 Task: Add the task  Integrate website with a new video conferencing system to the section Lightning Bolt in the project BrainWave and add a Due Date to the respective task as 2023/10/05
Action: Mouse moved to (635, 494)
Screenshot: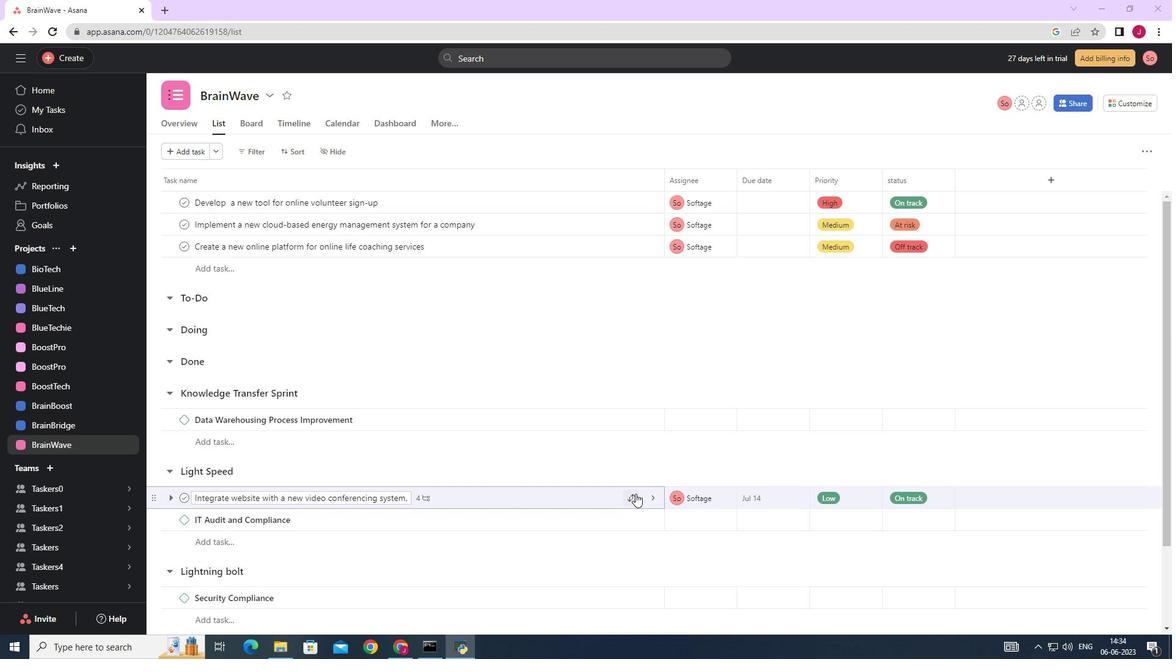 
Action: Mouse pressed left at (635, 494)
Screenshot: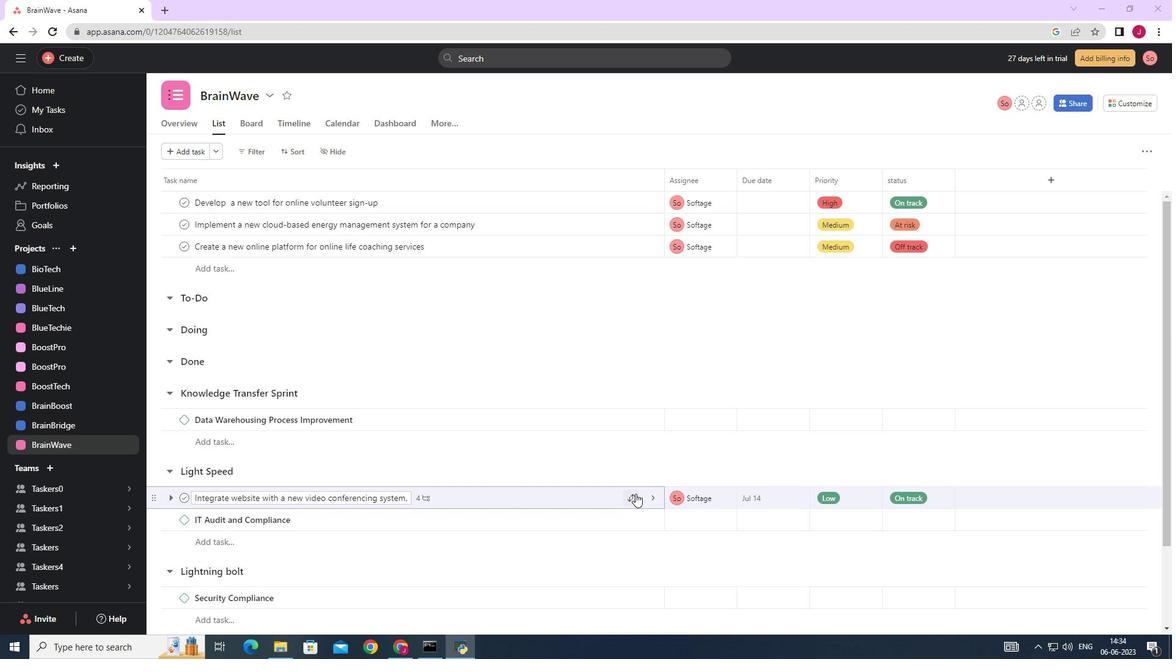 
Action: Mouse moved to (548, 454)
Screenshot: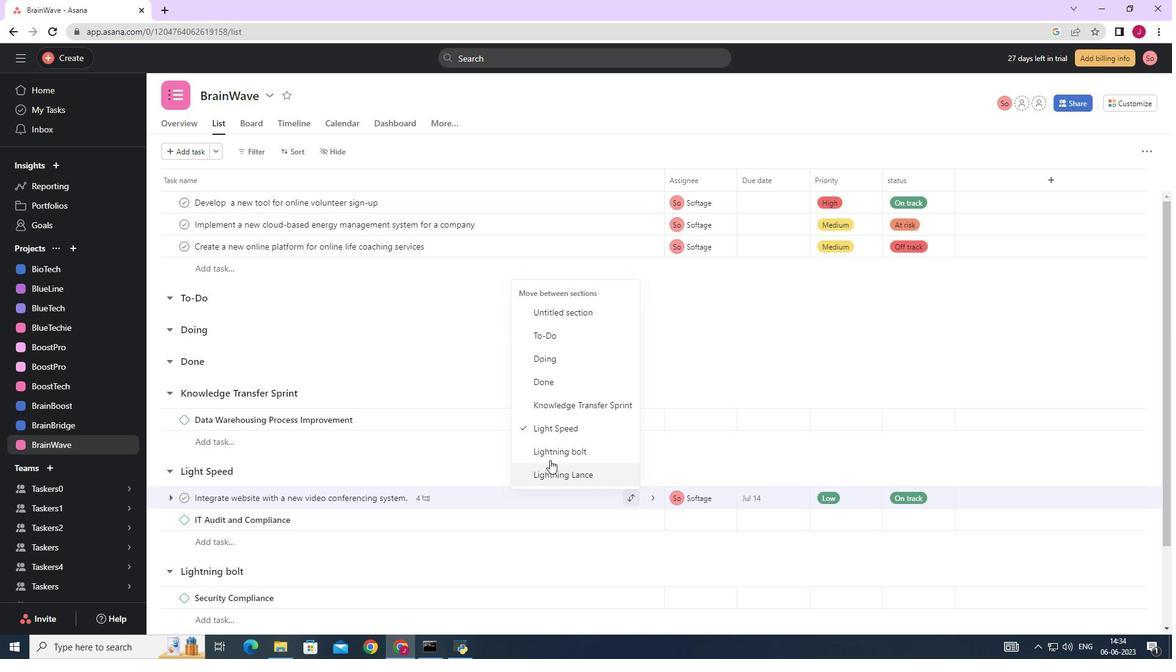 
Action: Mouse pressed left at (548, 454)
Screenshot: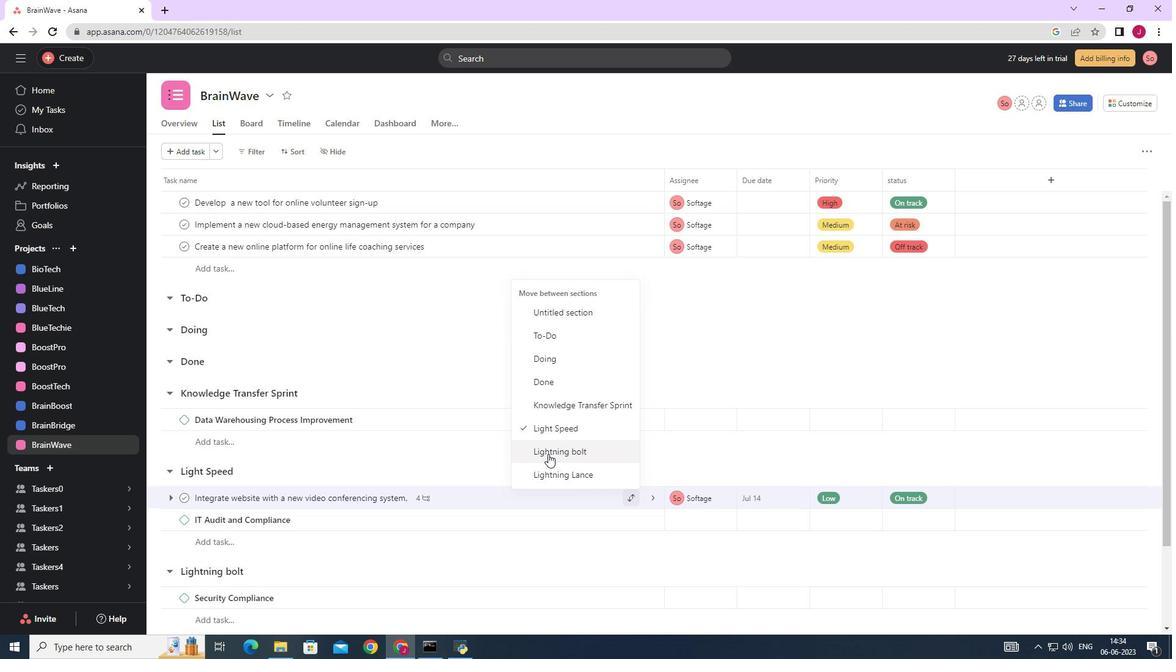 
Action: Mouse moved to (684, 477)
Screenshot: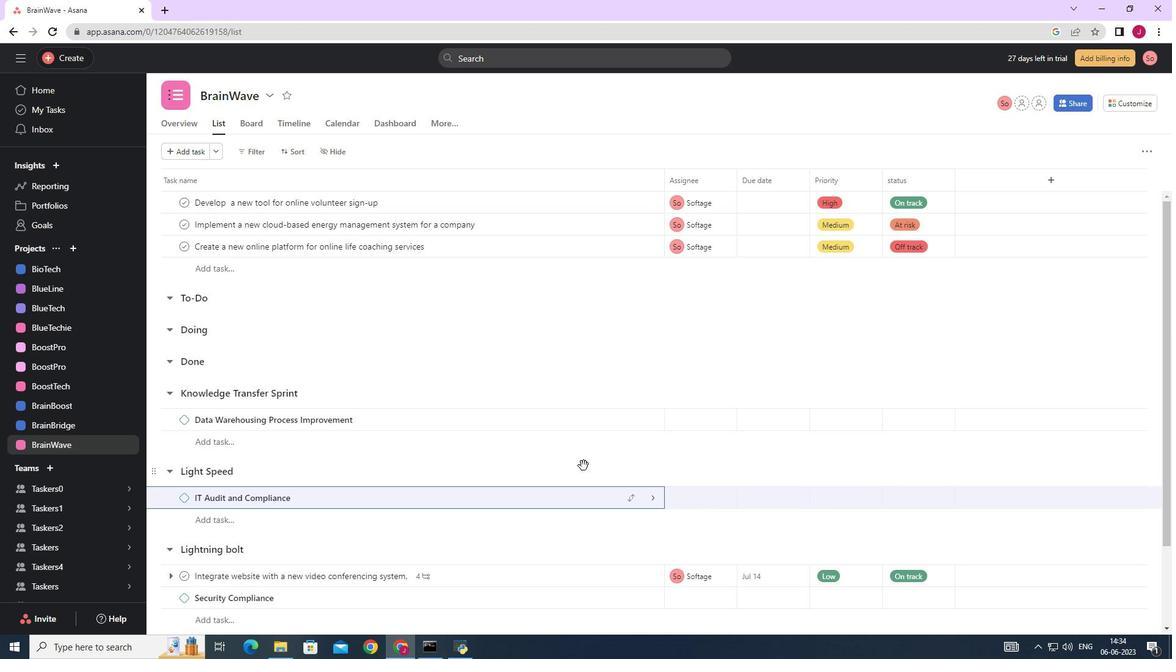 
Action: Mouse scrolled (684, 476) with delta (0, 0)
Screenshot: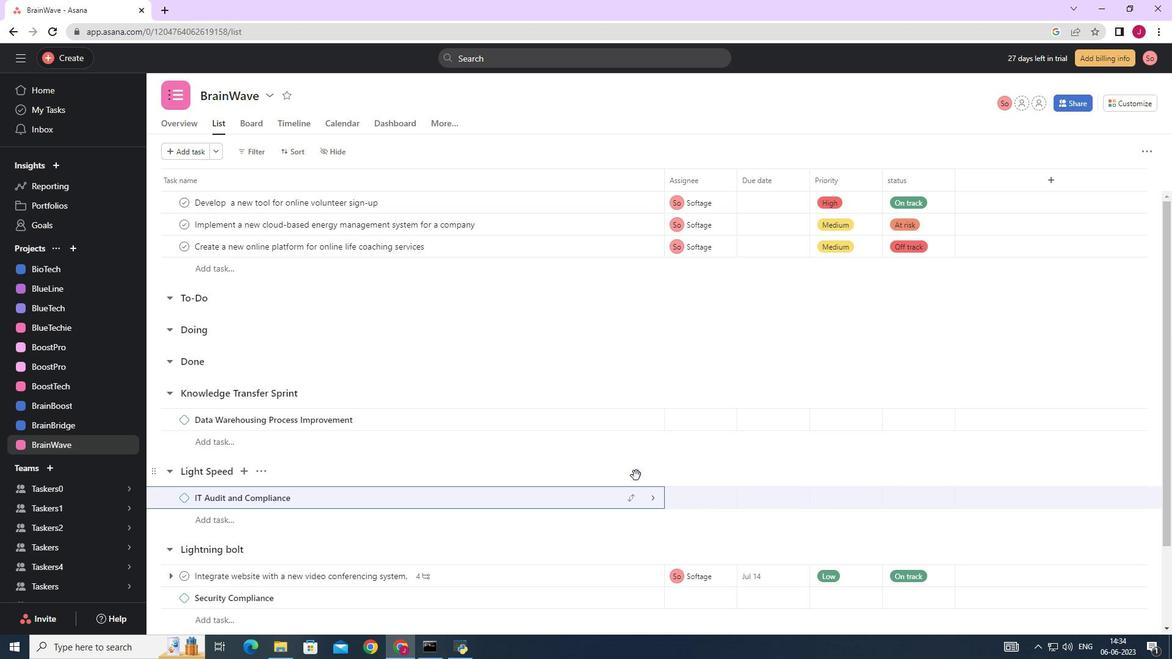 
Action: Mouse scrolled (684, 476) with delta (0, 0)
Screenshot: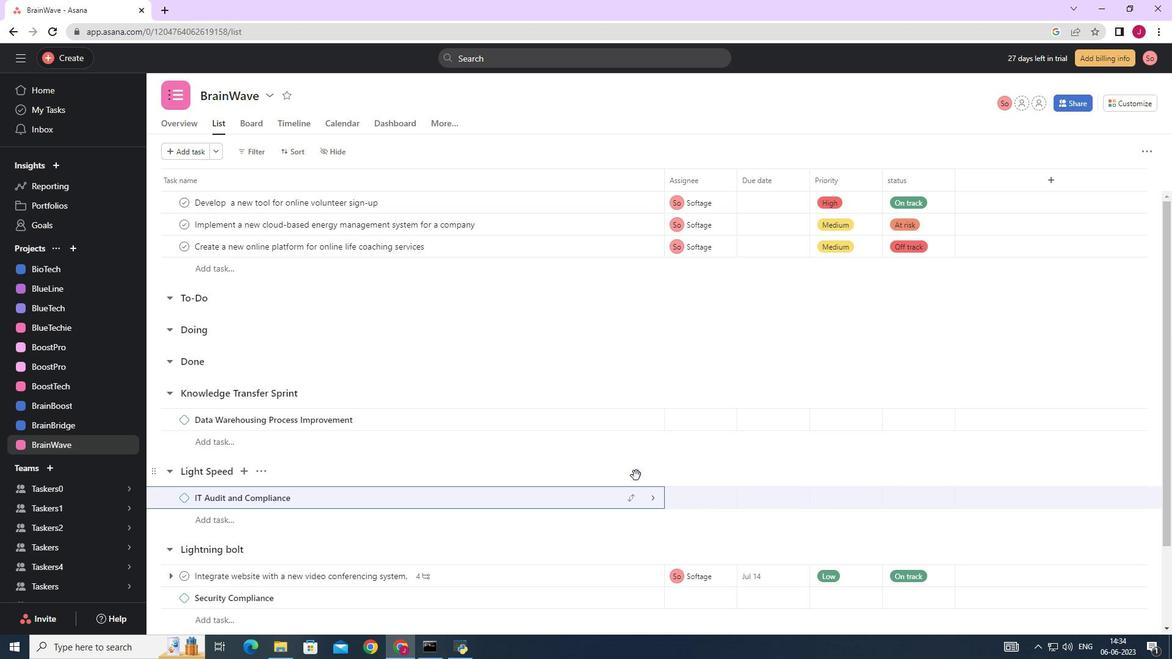 
Action: Mouse moved to (685, 477)
Screenshot: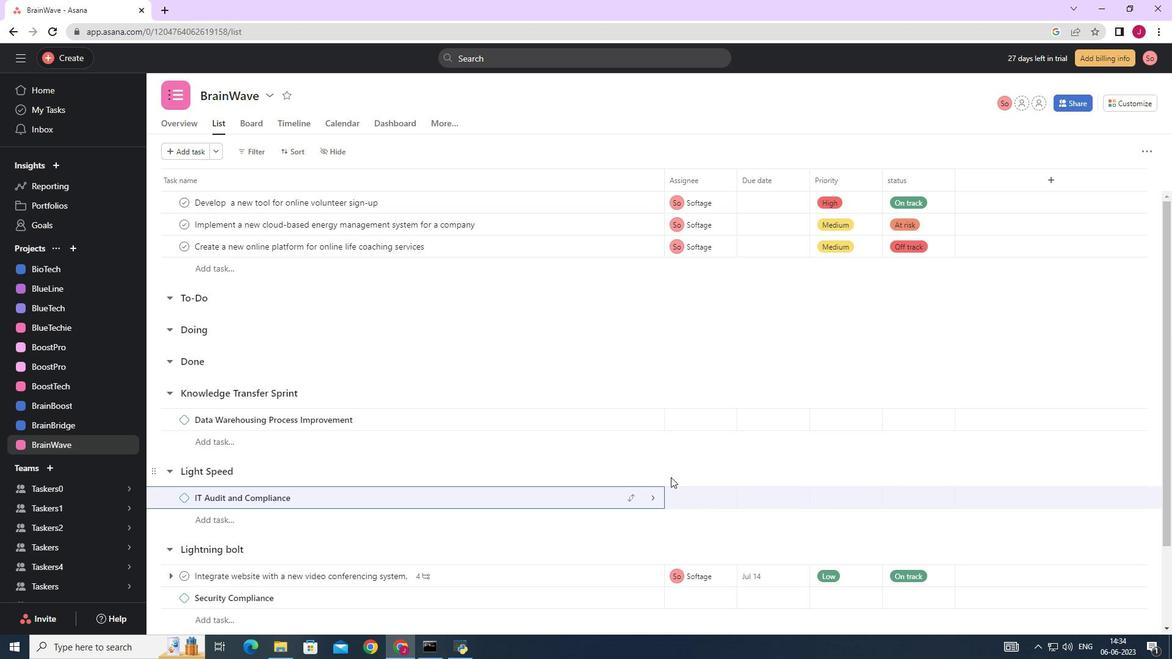 
Action: Mouse scrolled (685, 476) with delta (0, 0)
Screenshot: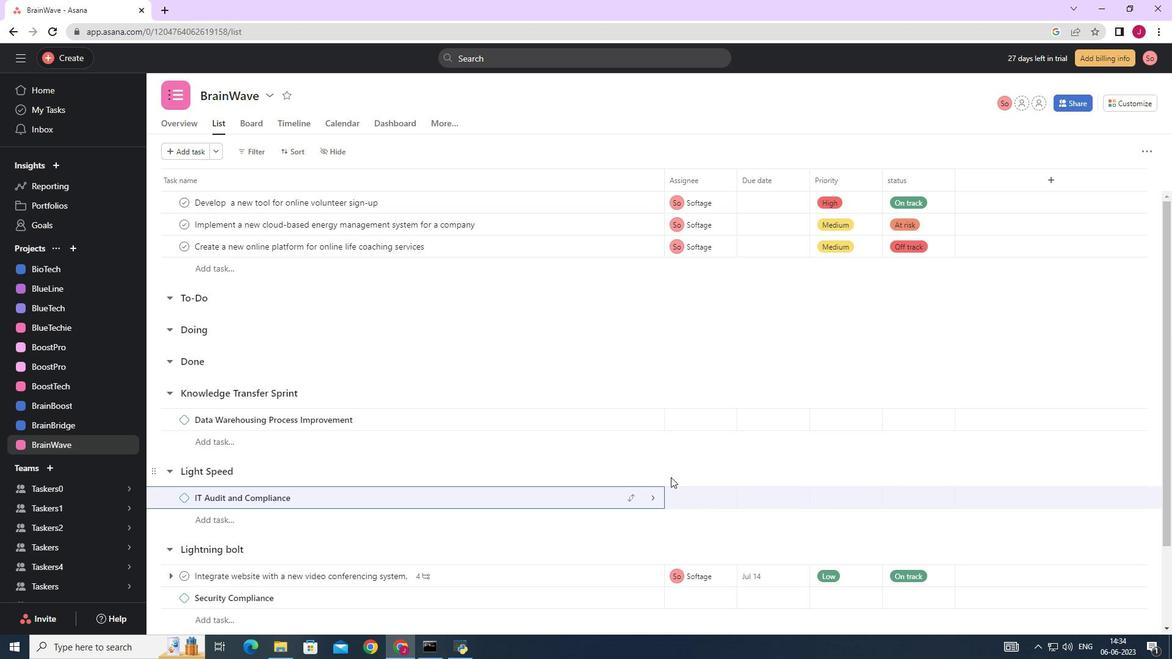
Action: Mouse scrolled (685, 476) with delta (0, 0)
Screenshot: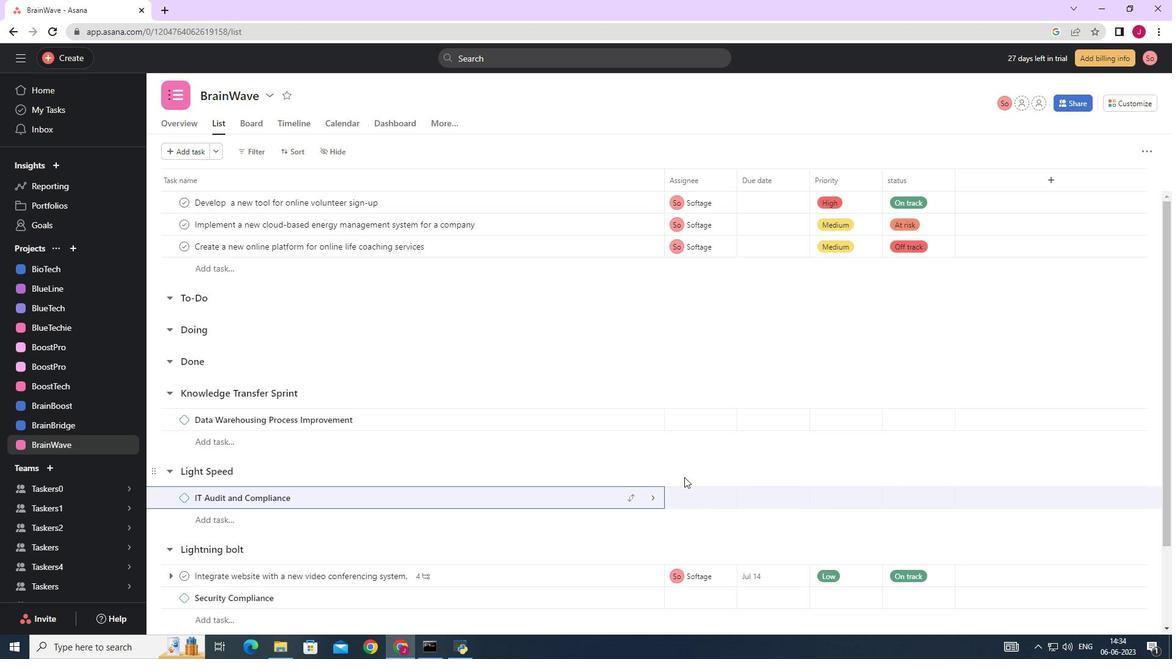
Action: Mouse scrolled (685, 476) with delta (0, 0)
Screenshot: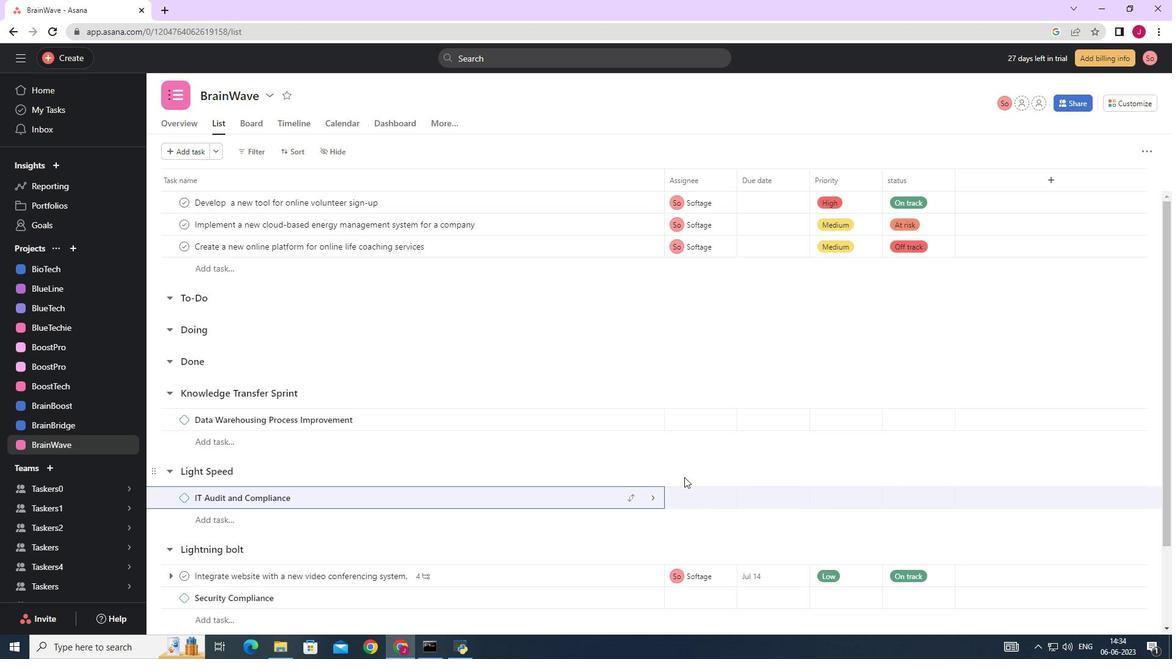 
Action: Mouse moved to (685, 477)
Screenshot: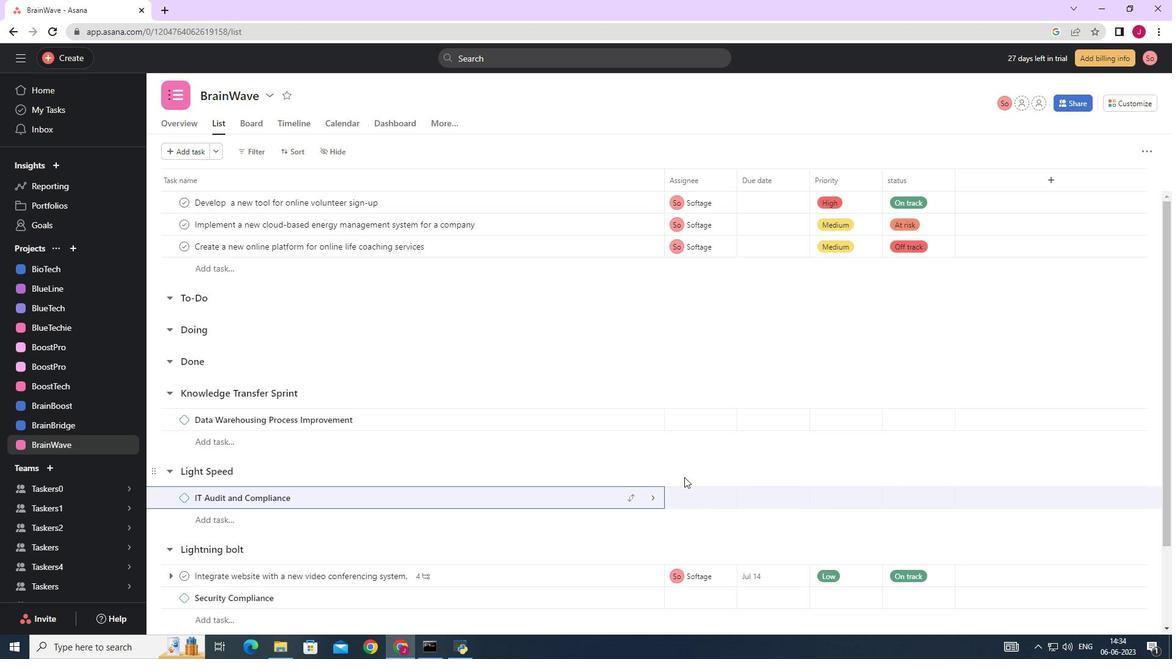 
Action: Mouse scrolled (685, 476) with delta (0, 0)
Screenshot: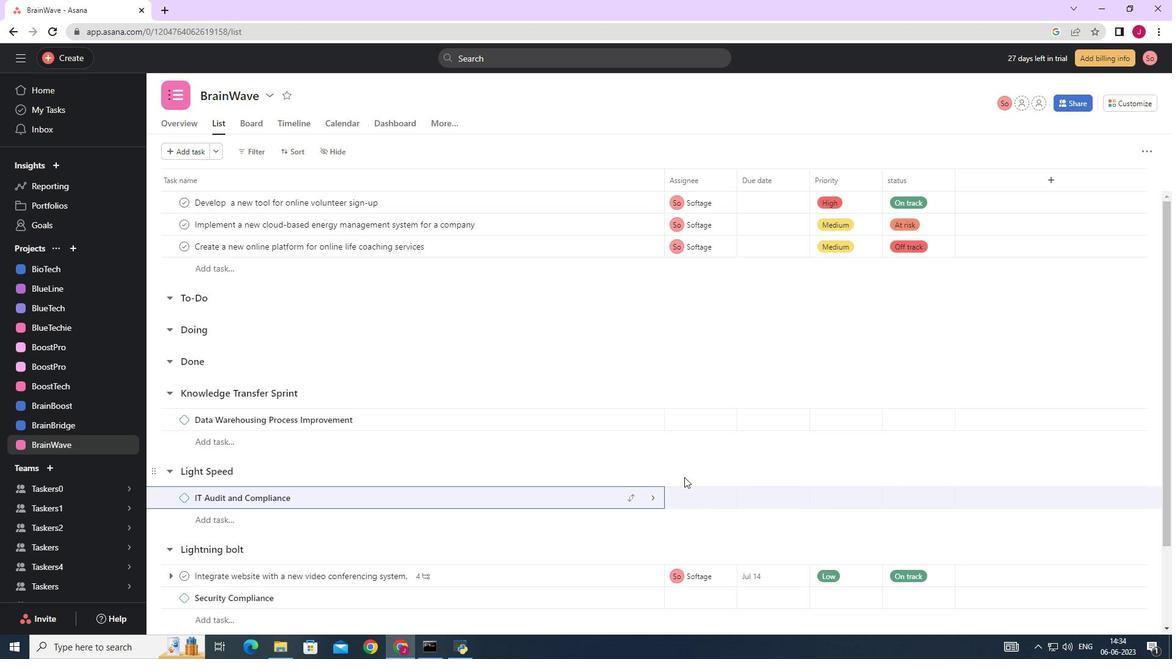 
Action: Mouse moved to (800, 475)
Screenshot: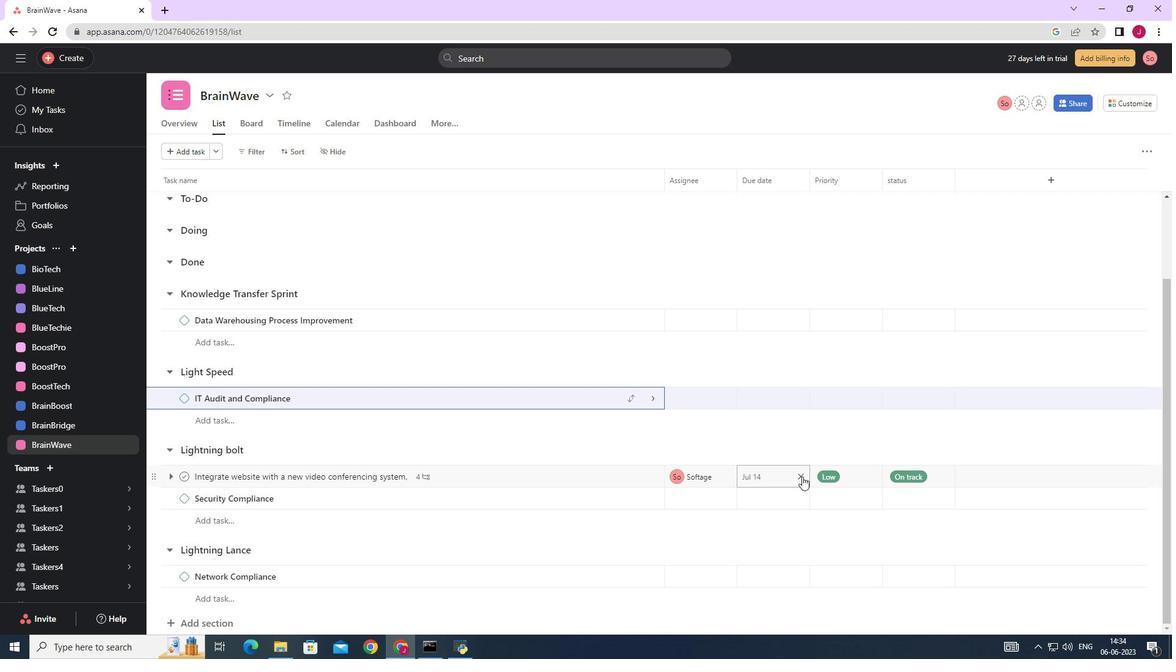 
Action: Mouse pressed left at (800, 475)
Screenshot: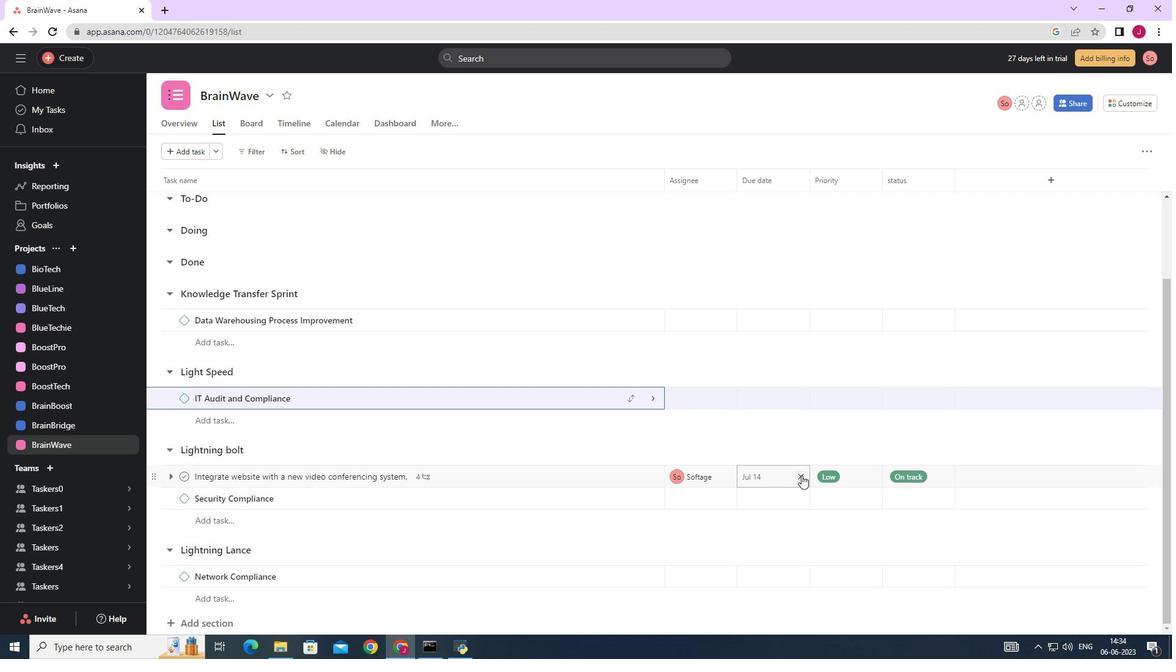 
Action: Mouse moved to (760, 477)
Screenshot: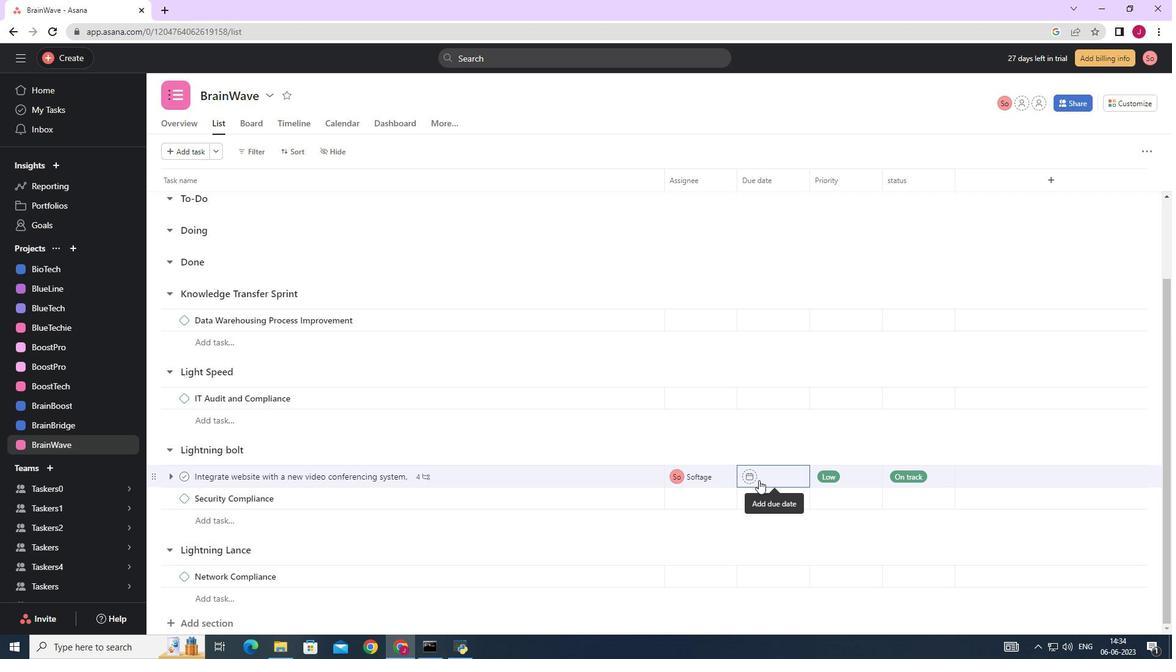 
Action: Mouse pressed left at (760, 477)
Screenshot: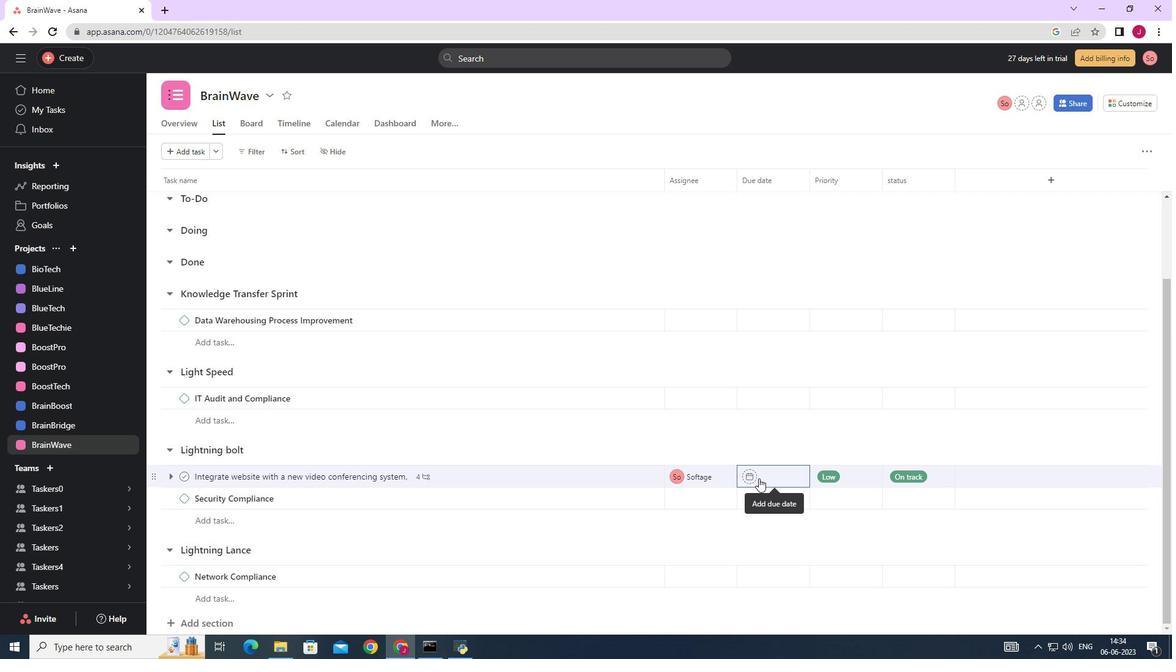 
Action: Mouse moved to (899, 285)
Screenshot: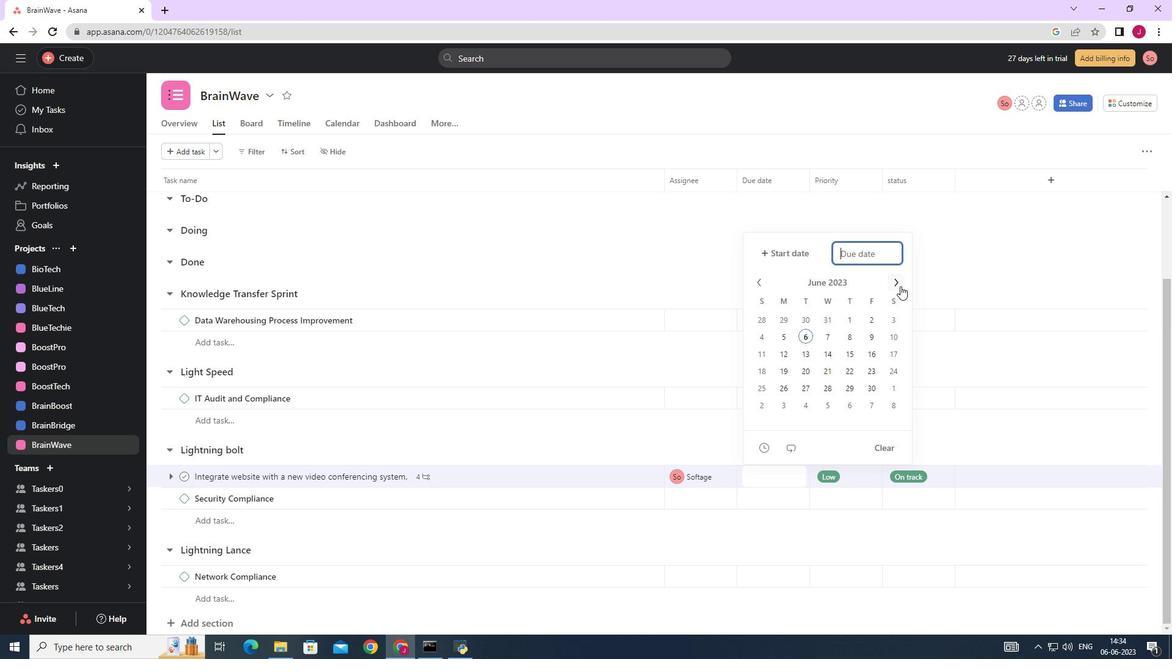 
Action: Mouse pressed left at (899, 285)
Screenshot: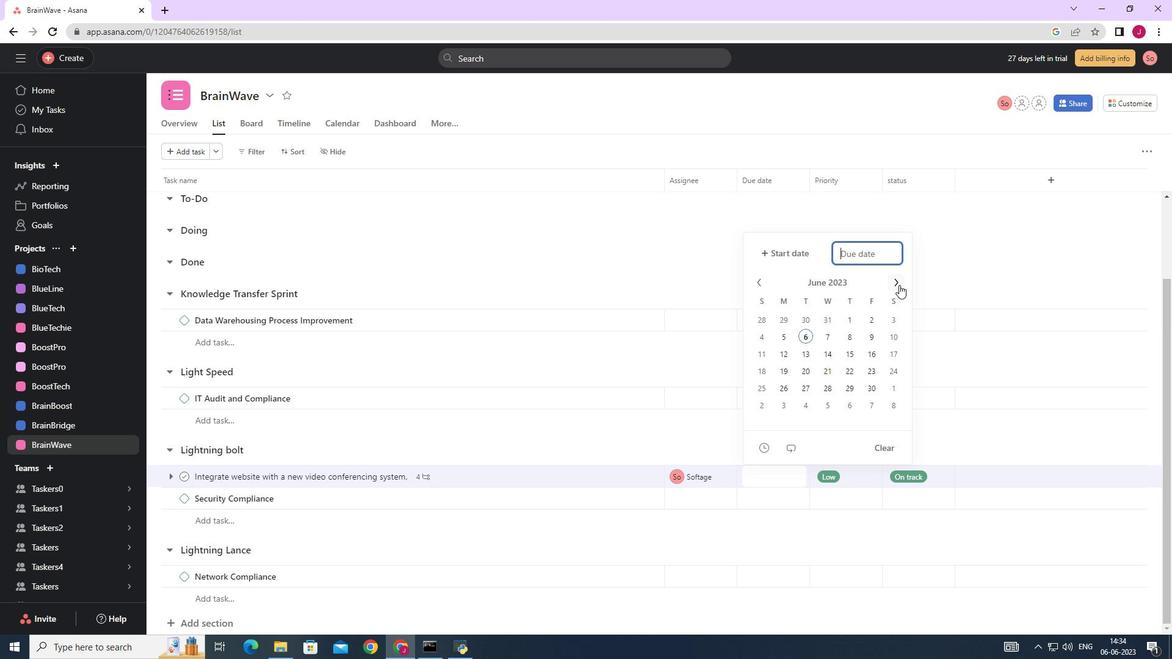 
Action: Mouse pressed left at (899, 285)
Screenshot: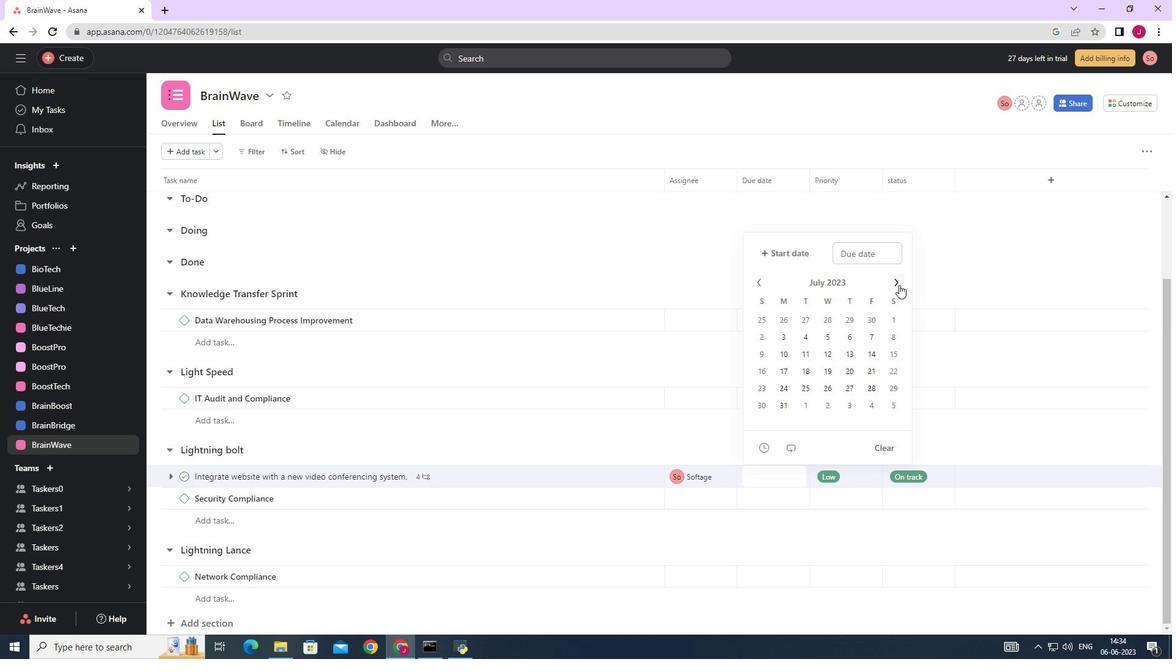 
Action: Mouse pressed left at (899, 285)
Screenshot: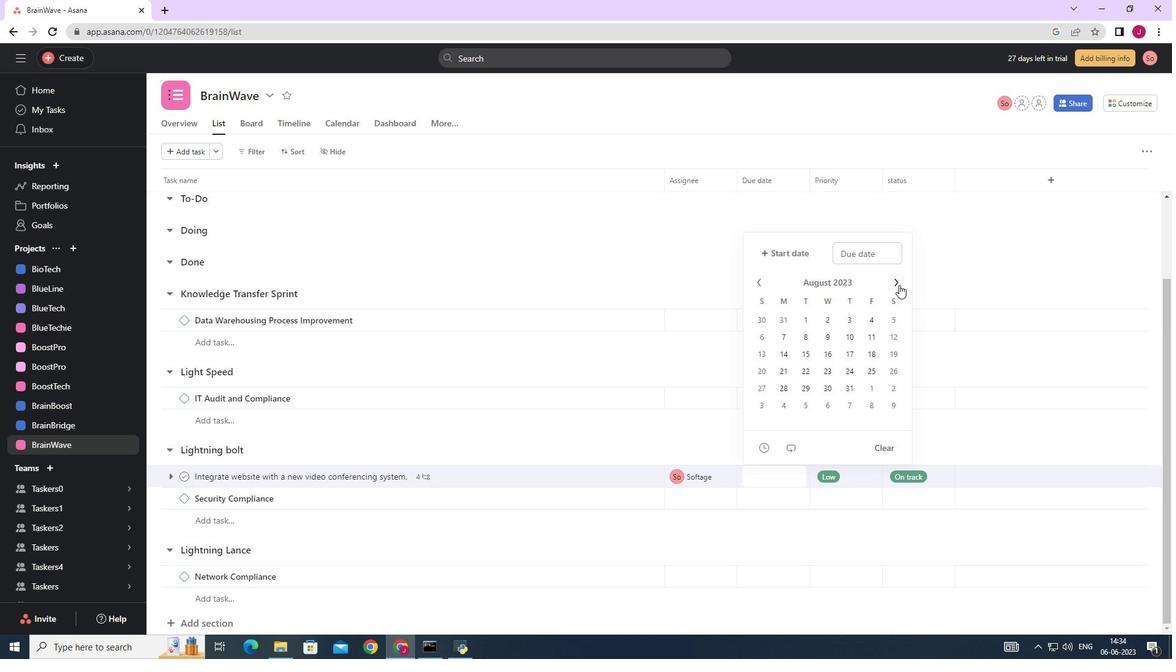 
Action: Mouse pressed left at (899, 285)
Screenshot: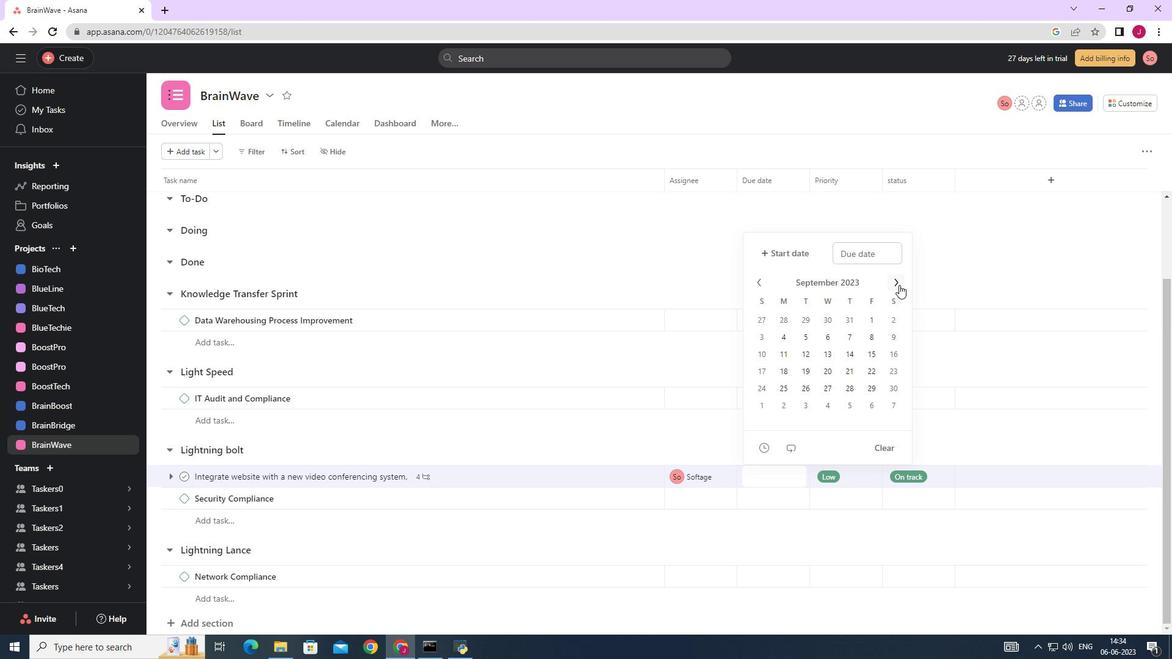 
Action: Mouse pressed left at (899, 285)
Screenshot: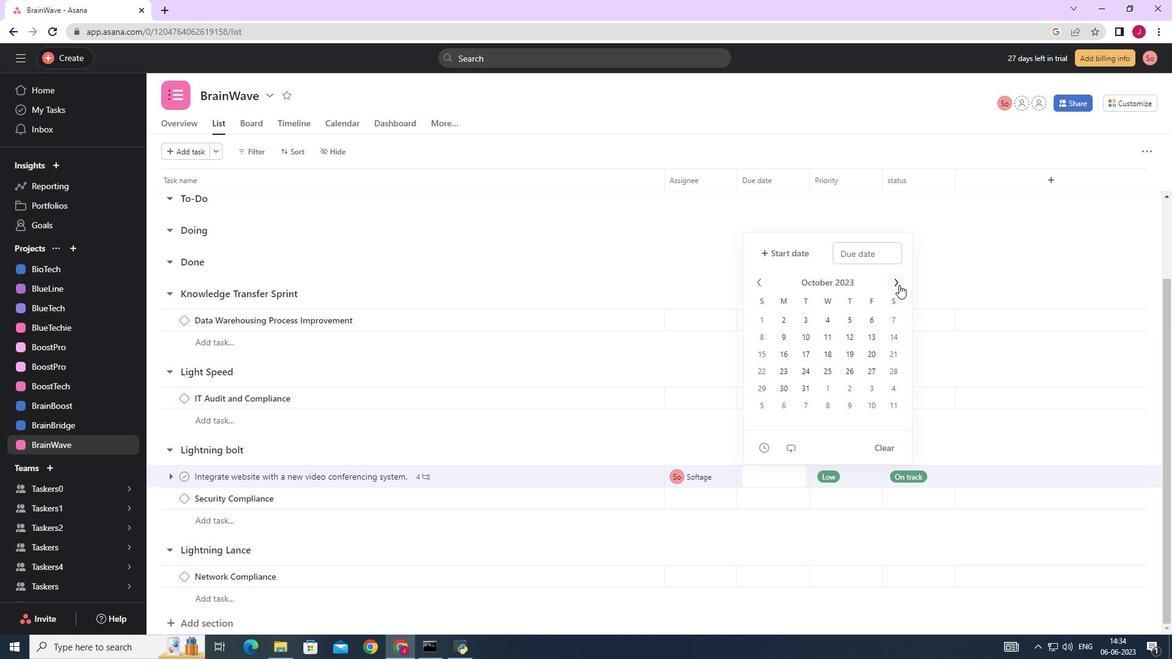 
Action: Mouse moved to (760, 281)
Screenshot: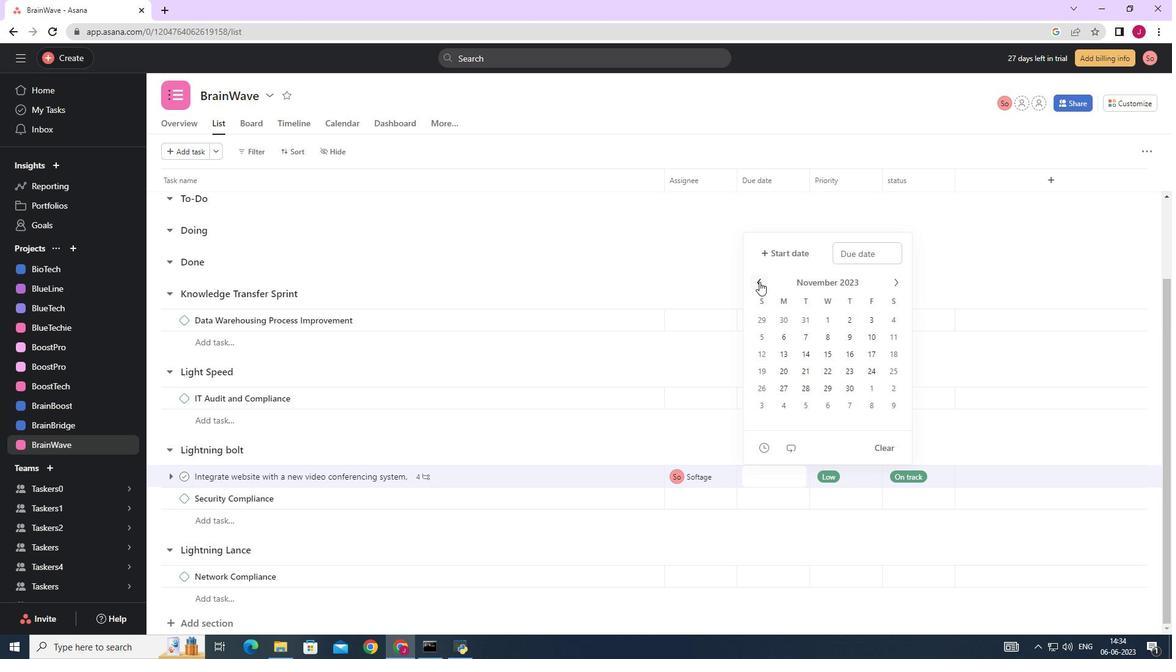 
Action: Mouse pressed left at (760, 281)
Screenshot: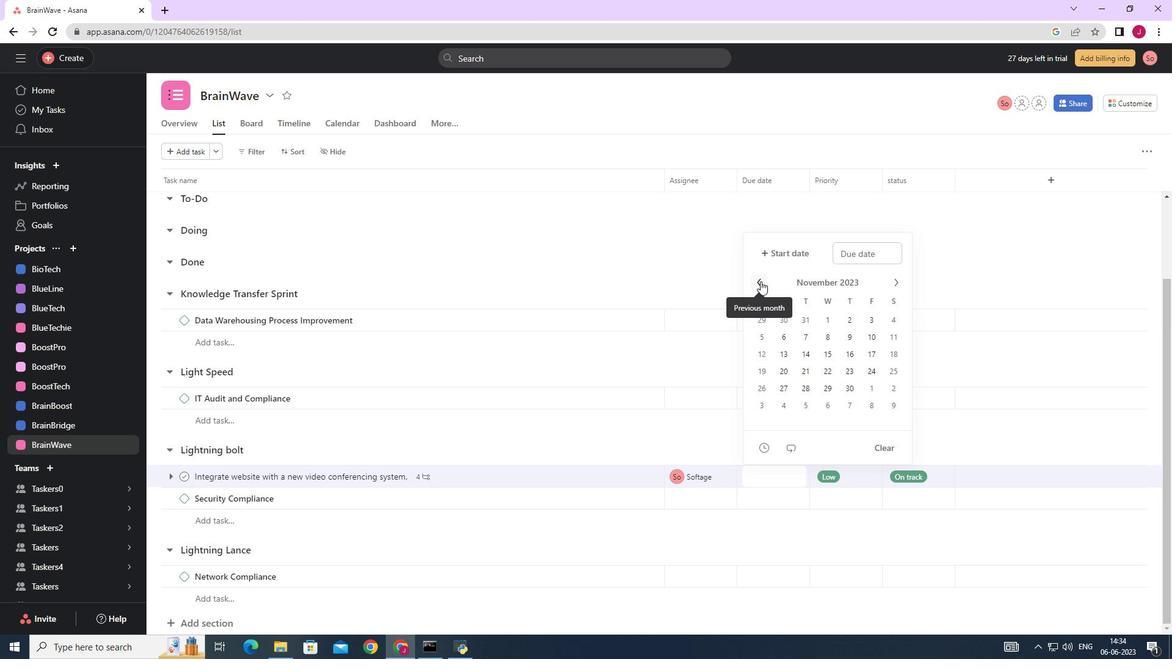 
Action: Mouse moved to (850, 320)
Screenshot: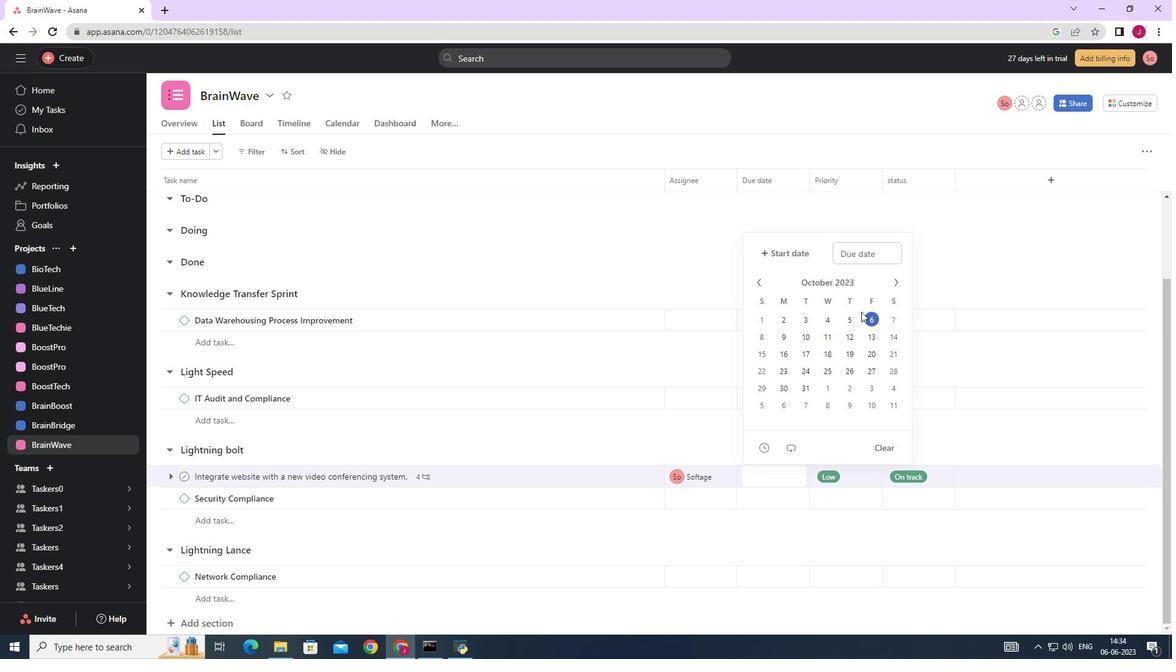 
Action: Mouse pressed left at (850, 320)
Screenshot: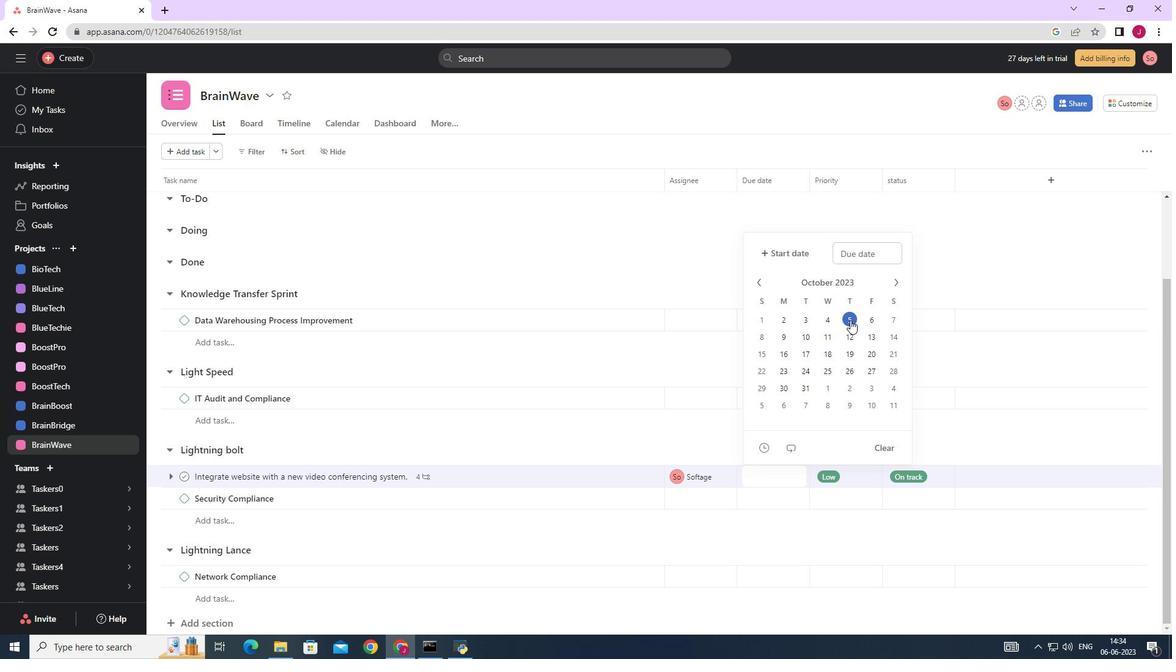 
Action: Mouse moved to (1012, 243)
Screenshot: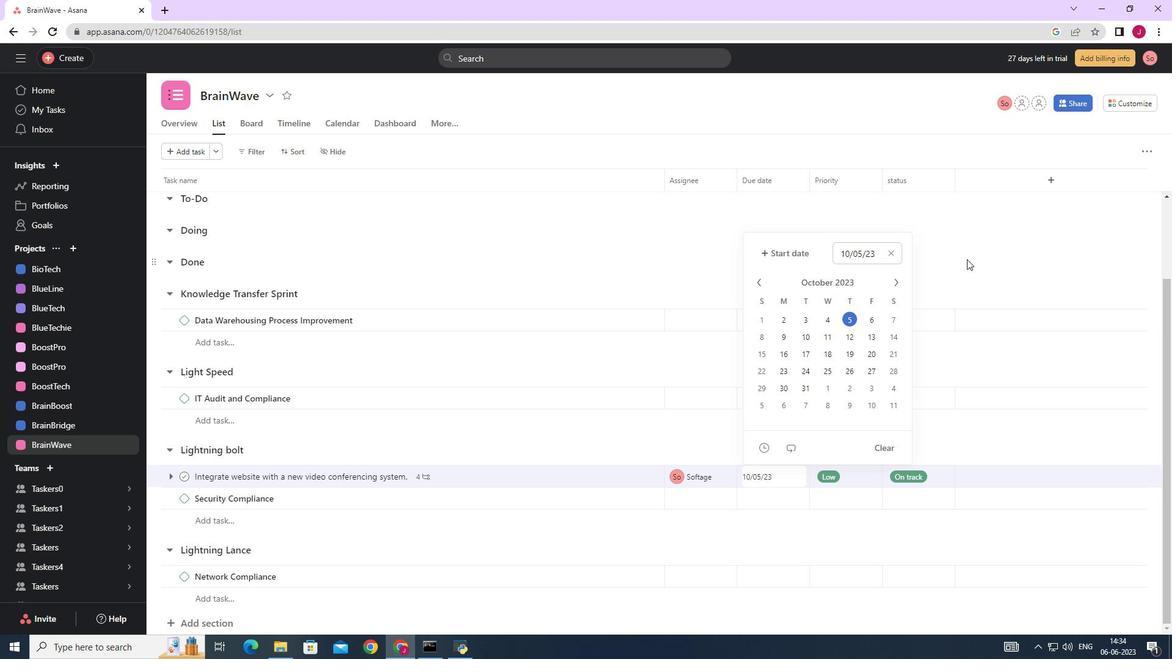 
Action: Mouse pressed left at (1012, 243)
Screenshot: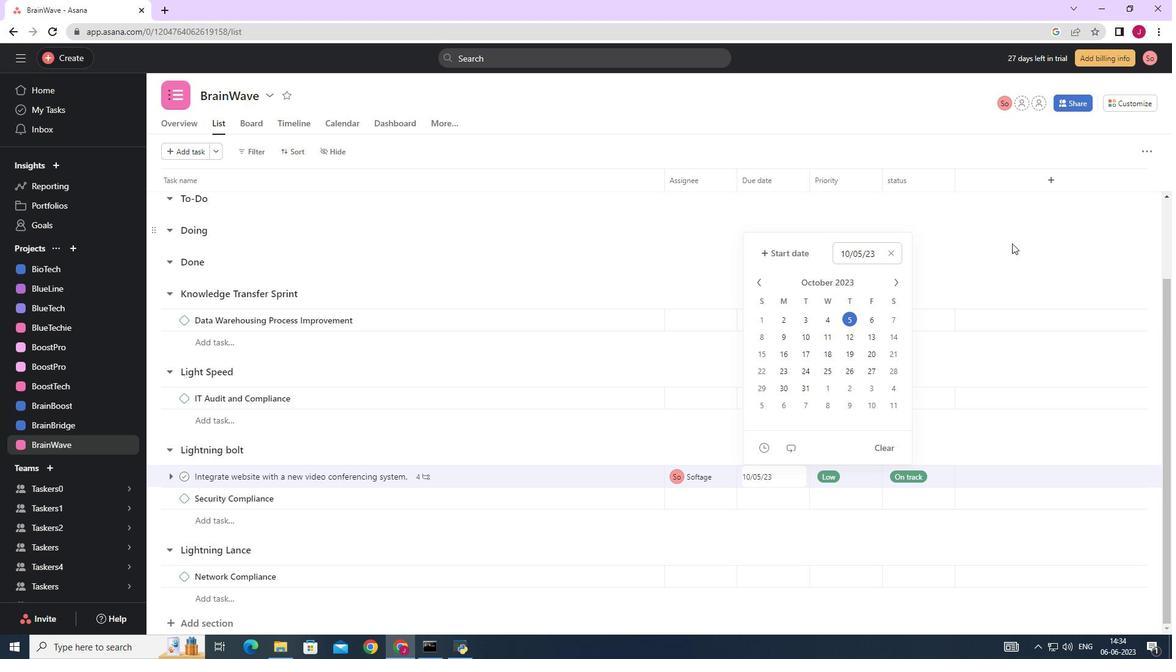 
